 Task: Create a due date automation trigger when advanced on, 2 working days after a card is due add dates without an incomplete due date at 11:00 AM.
Action: Mouse moved to (1240, 98)
Screenshot: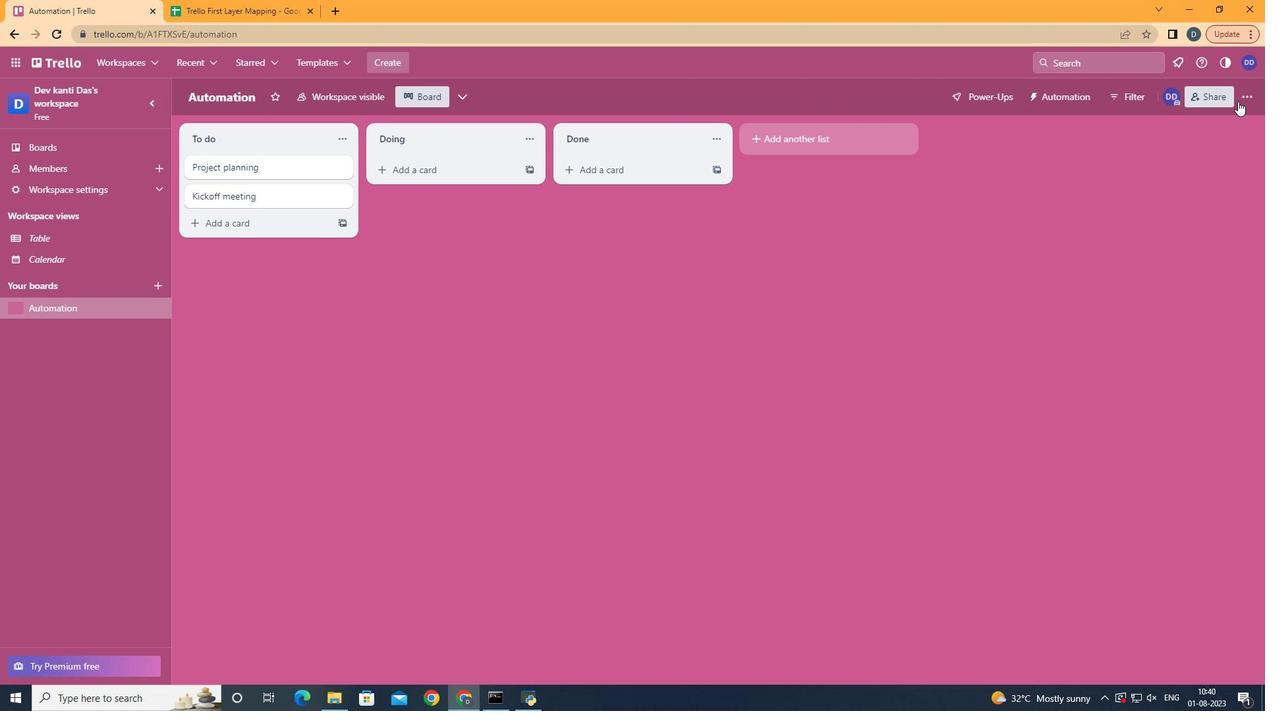 
Action: Mouse pressed left at (1240, 98)
Screenshot: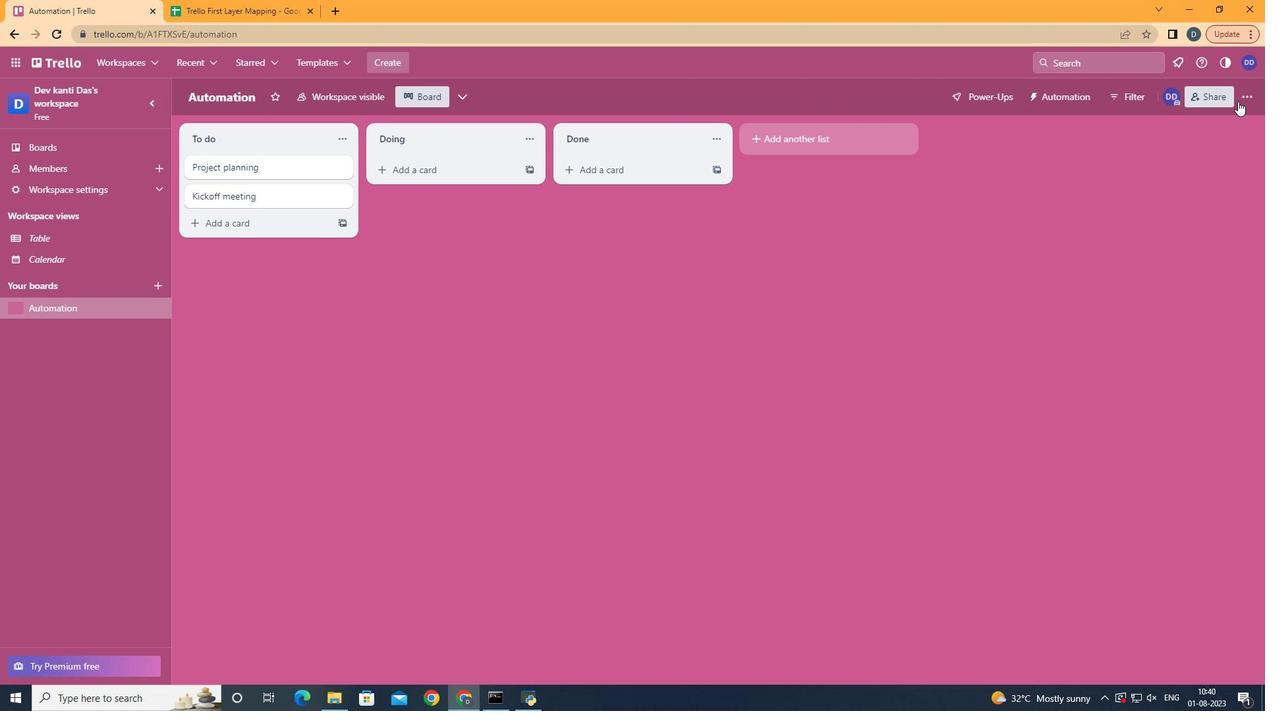 
Action: Mouse moved to (1175, 270)
Screenshot: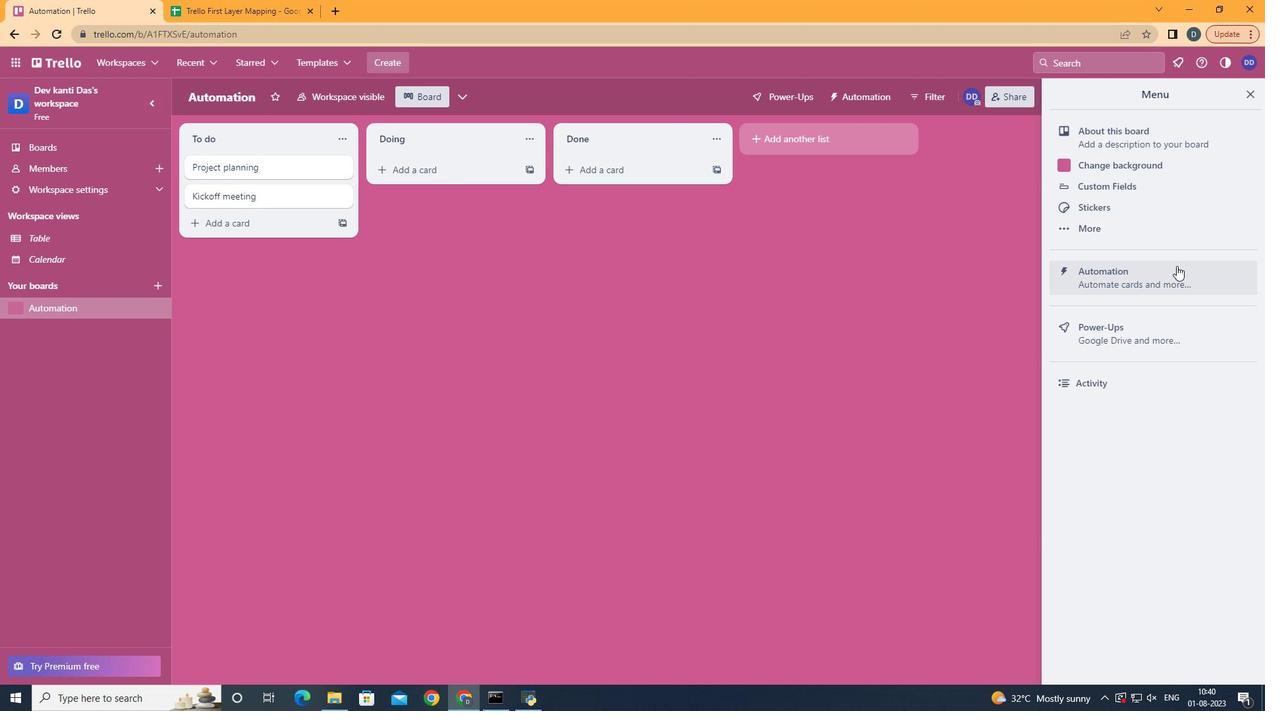 
Action: Mouse pressed left at (1175, 270)
Screenshot: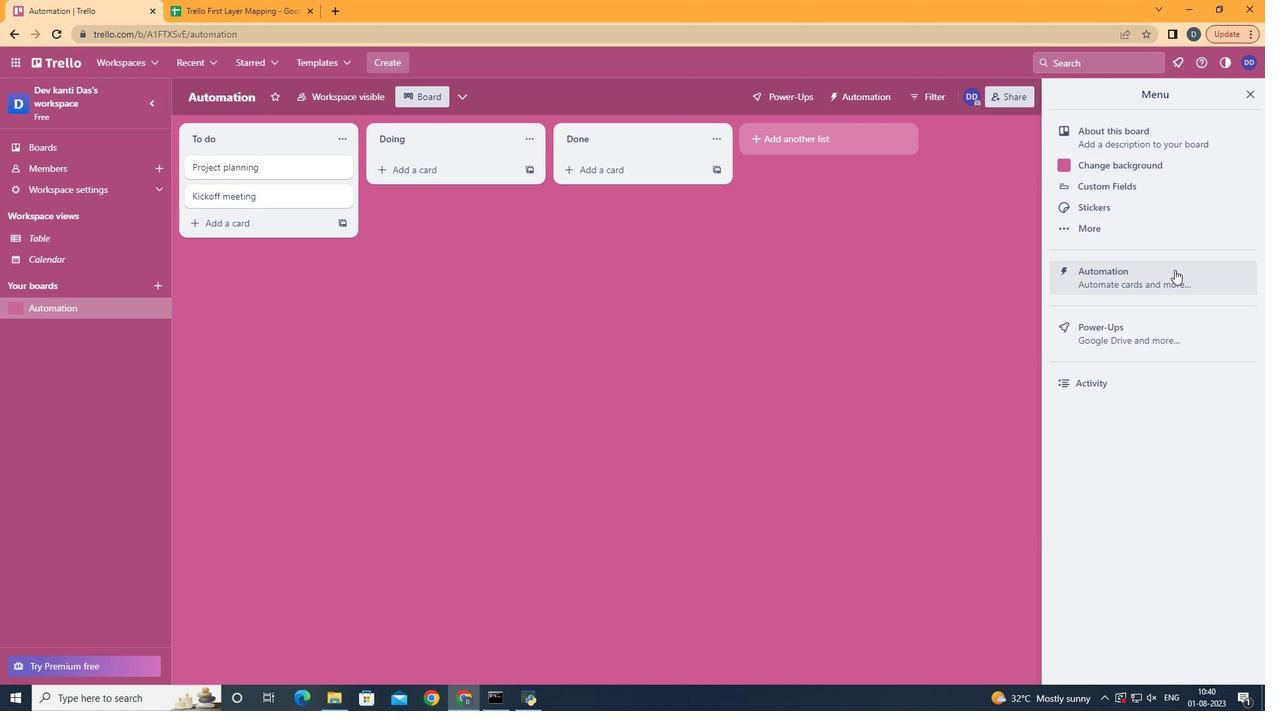 
Action: Mouse moved to (278, 260)
Screenshot: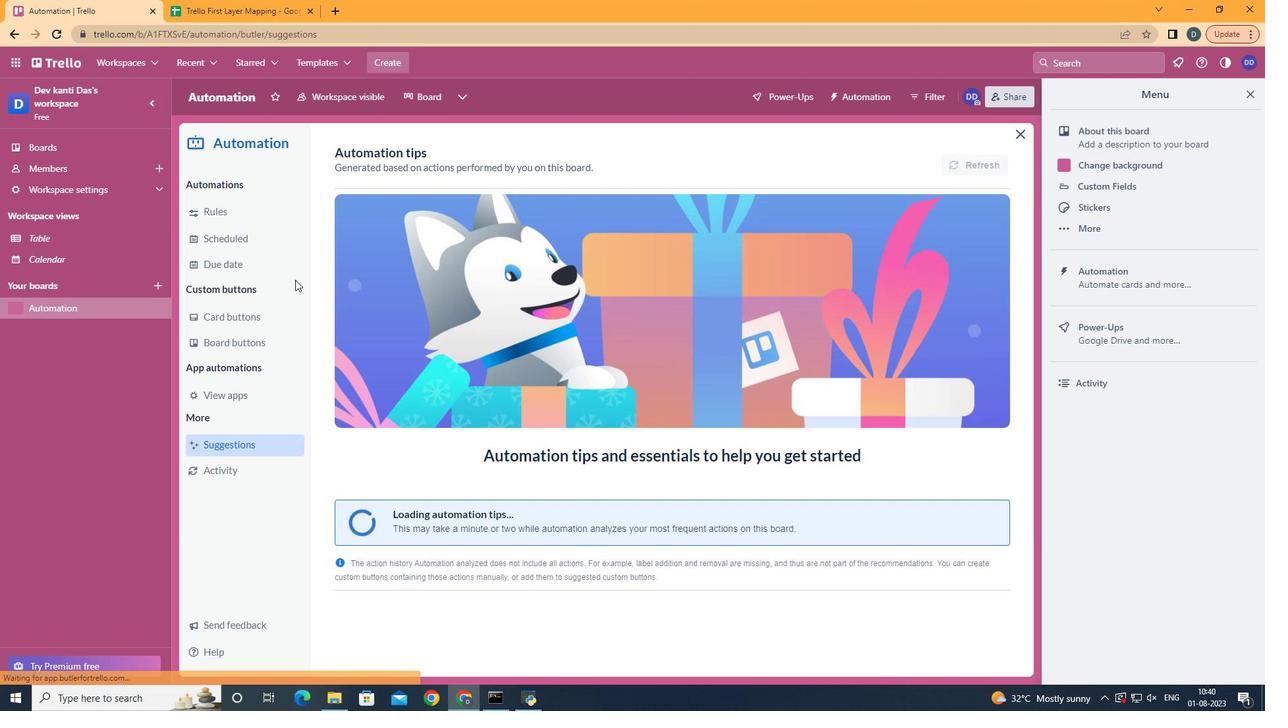 
Action: Mouse pressed left at (278, 260)
Screenshot: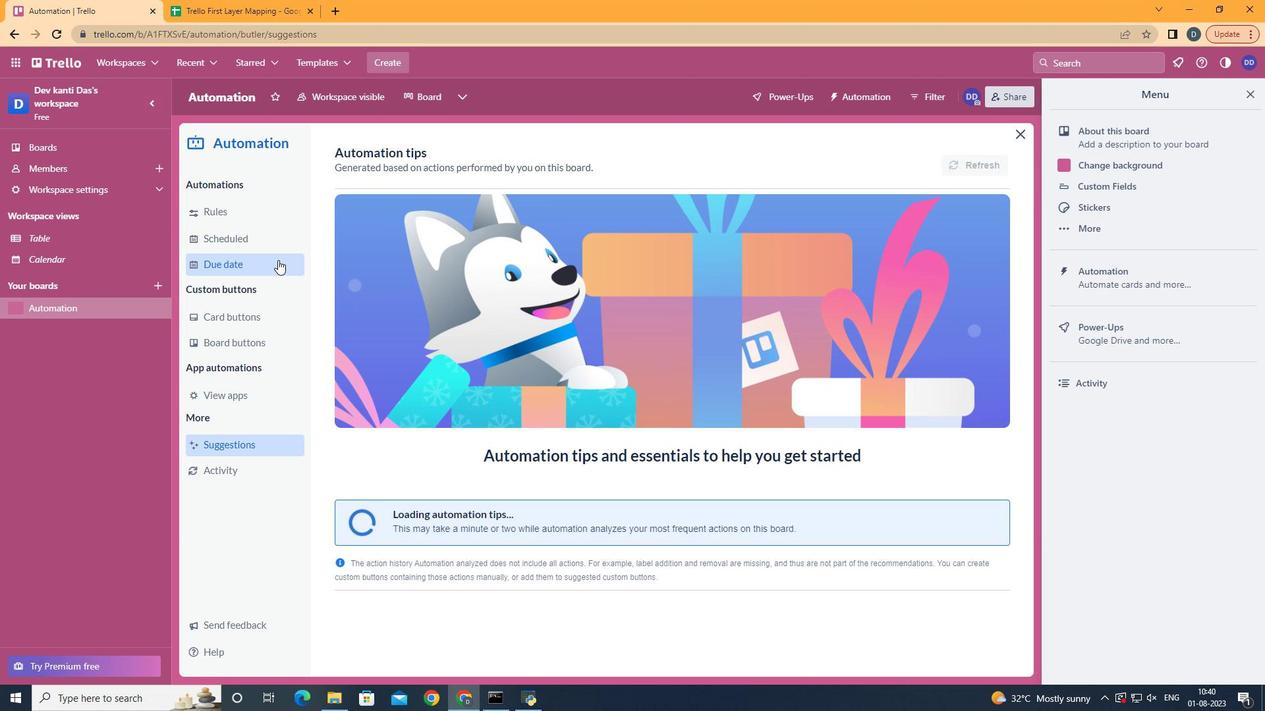 
Action: Mouse moved to (933, 156)
Screenshot: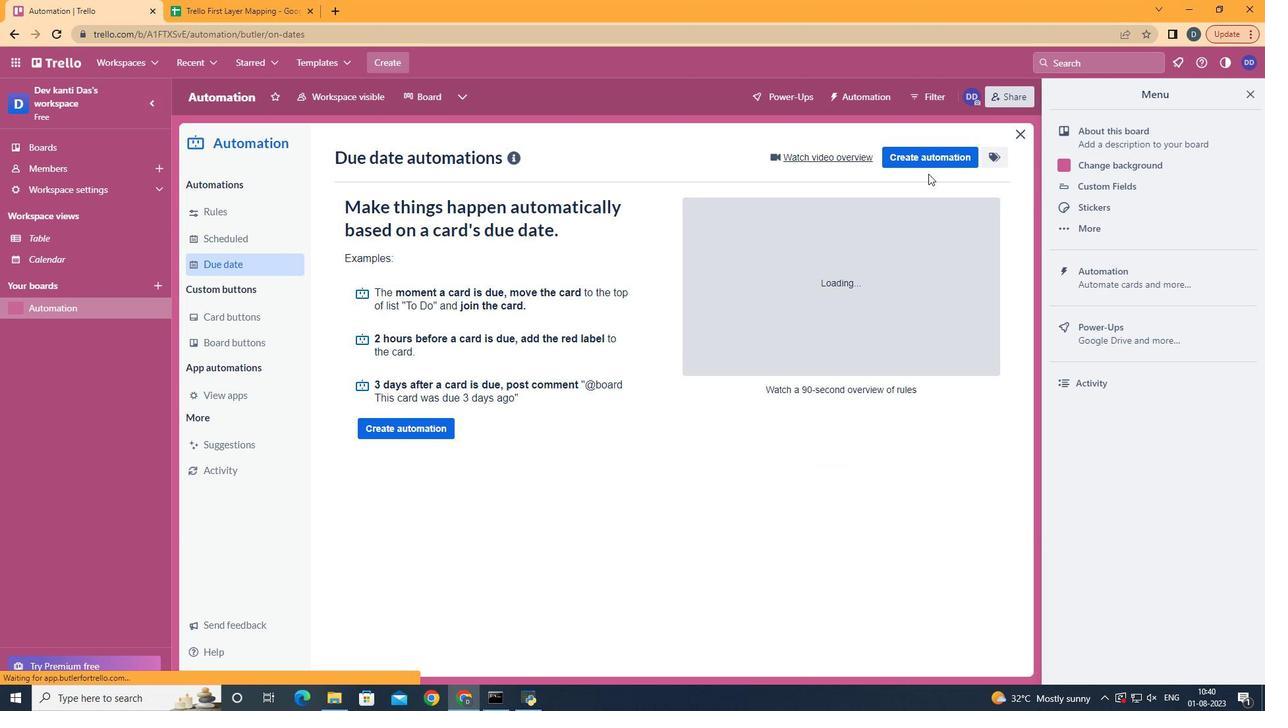 
Action: Mouse pressed left at (933, 156)
Screenshot: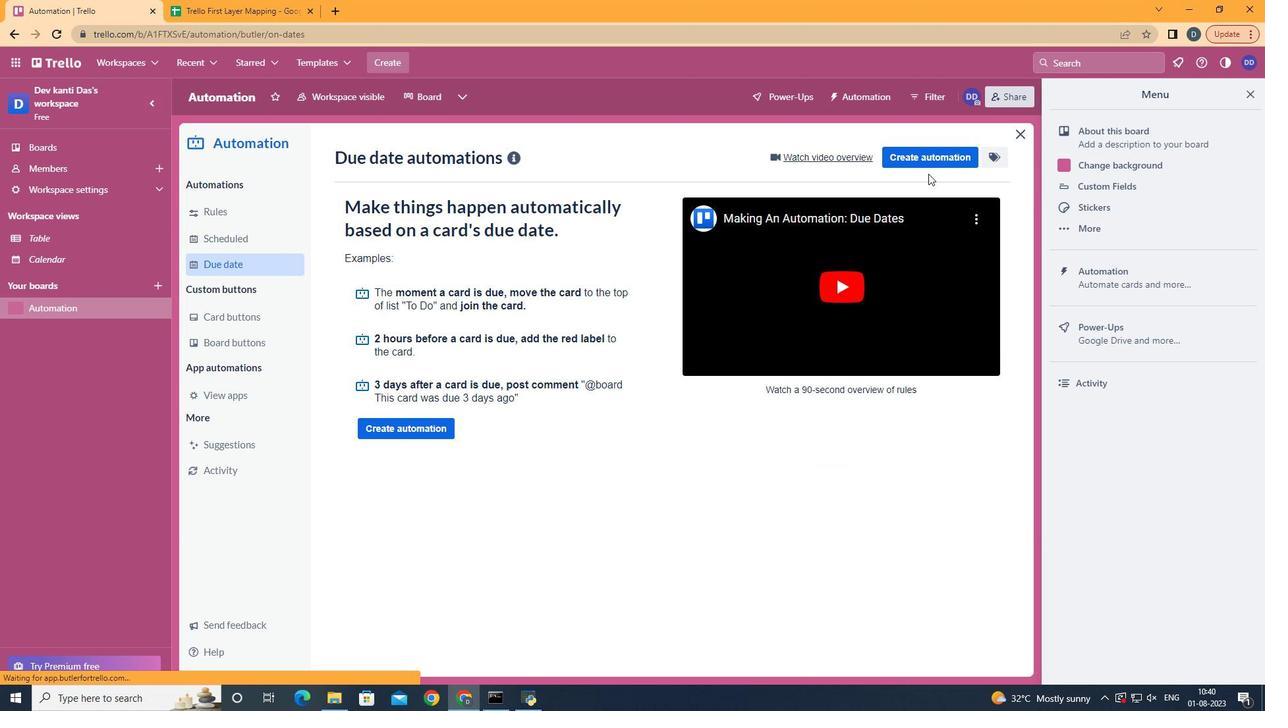 
Action: Mouse moved to (653, 294)
Screenshot: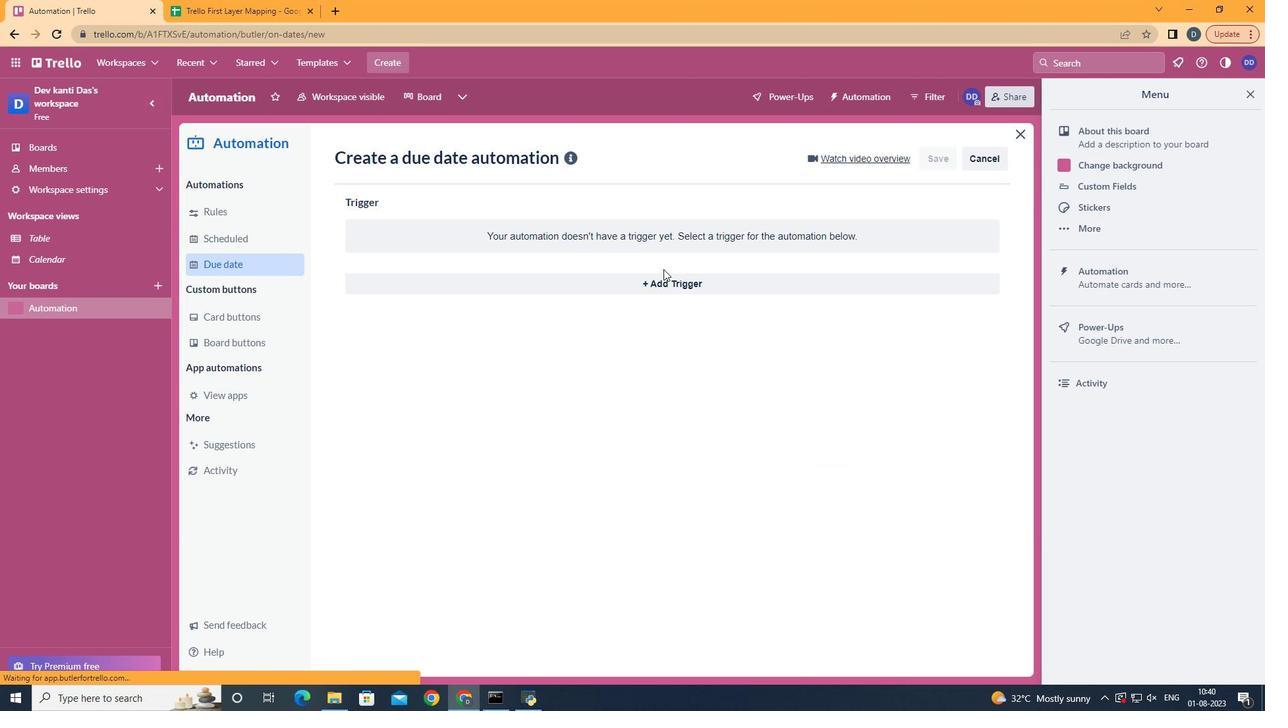 
Action: Mouse pressed left at (654, 286)
Screenshot: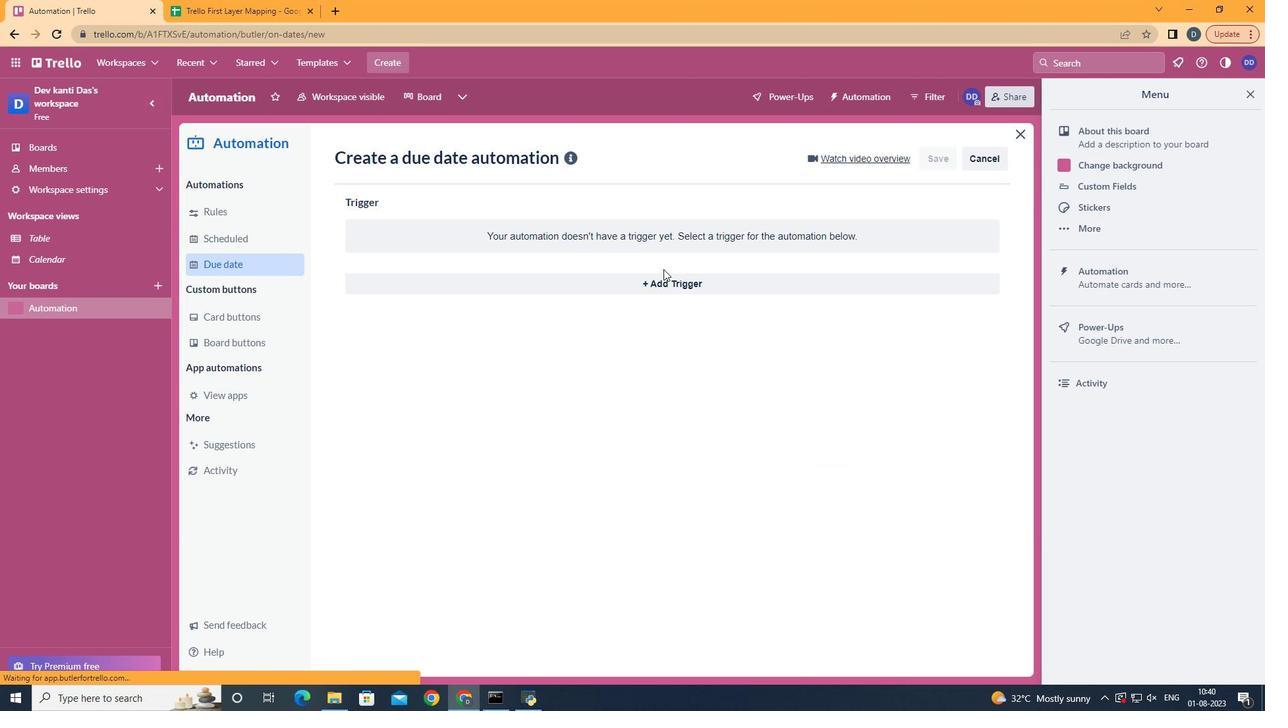 
Action: Mouse moved to (432, 535)
Screenshot: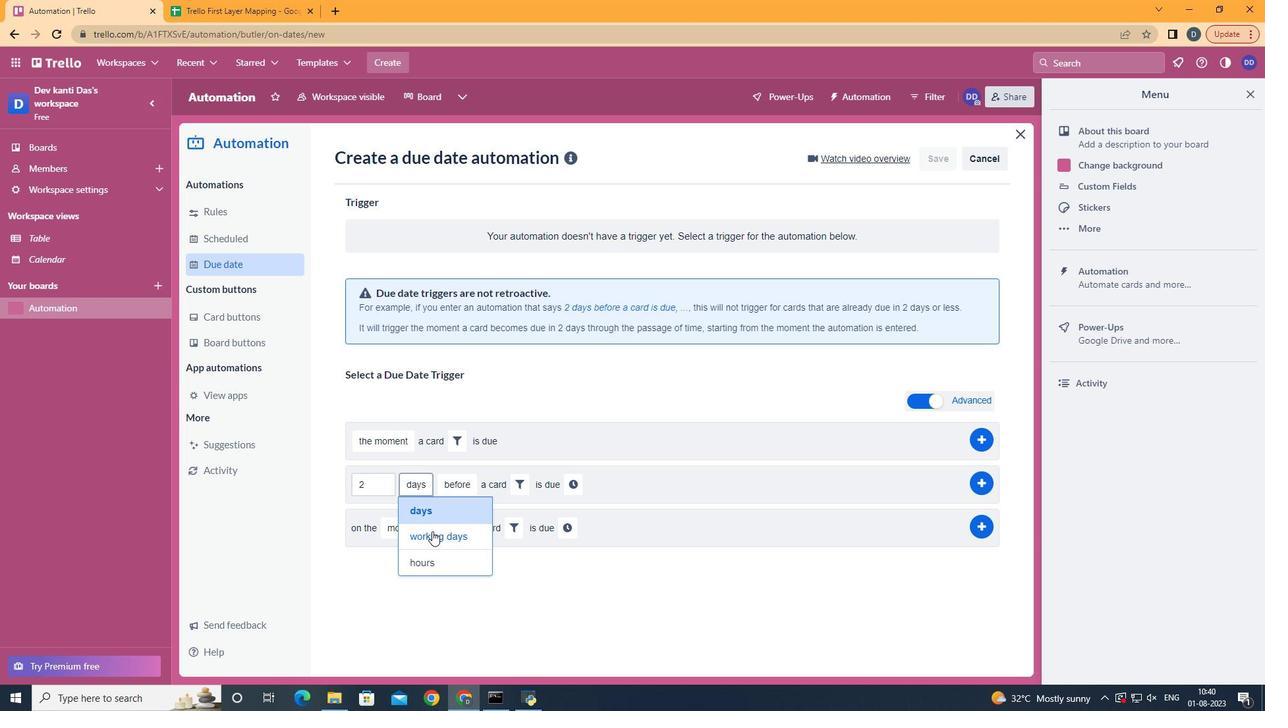 
Action: Mouse pressed left at (432, 535)
Screenshot: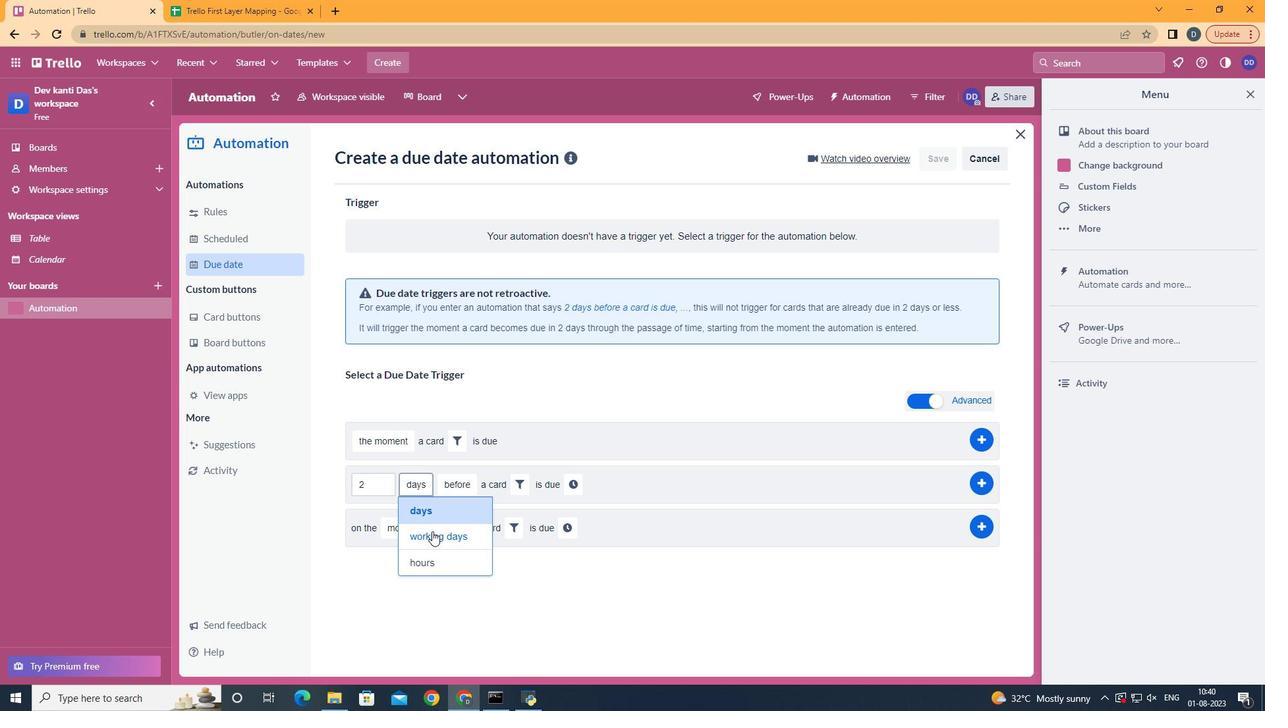 
Action: Mouse moved to (492, 533)
Screenshot: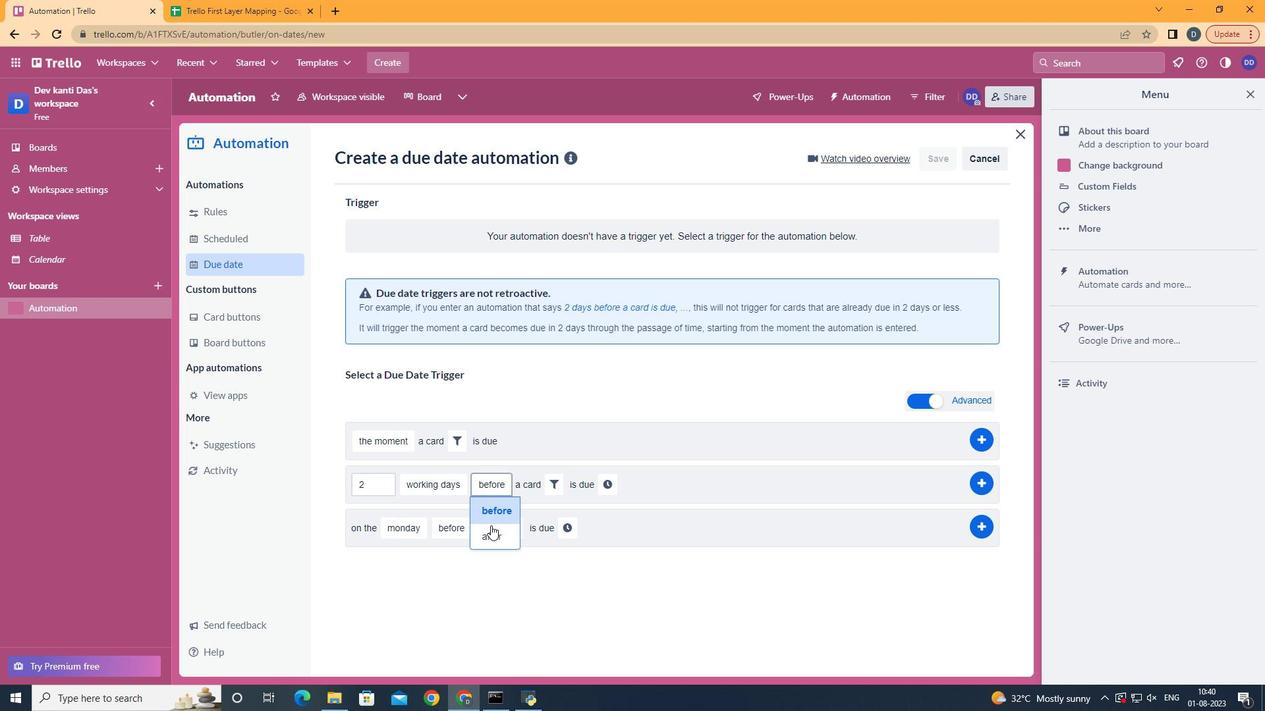 
Action: Mouse pressed left at (492, 533)
Screenshot: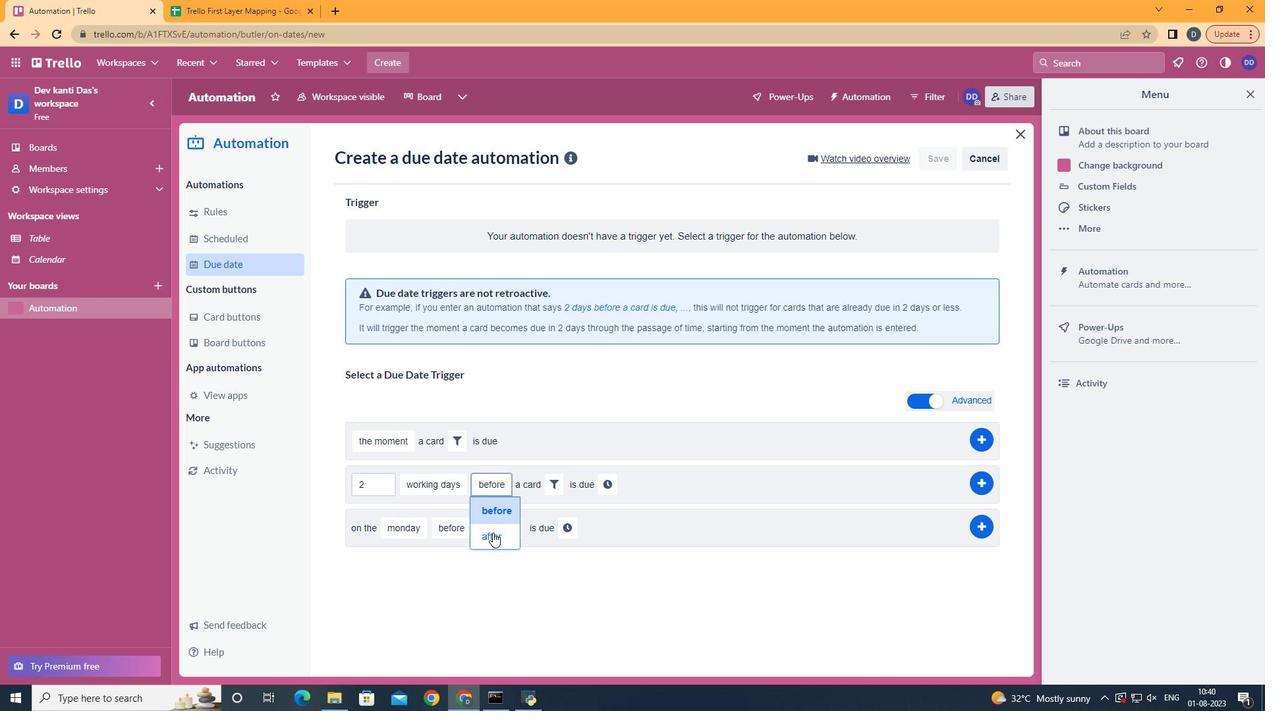 
Action: Mouse moved to (550, 486)
Screenshot: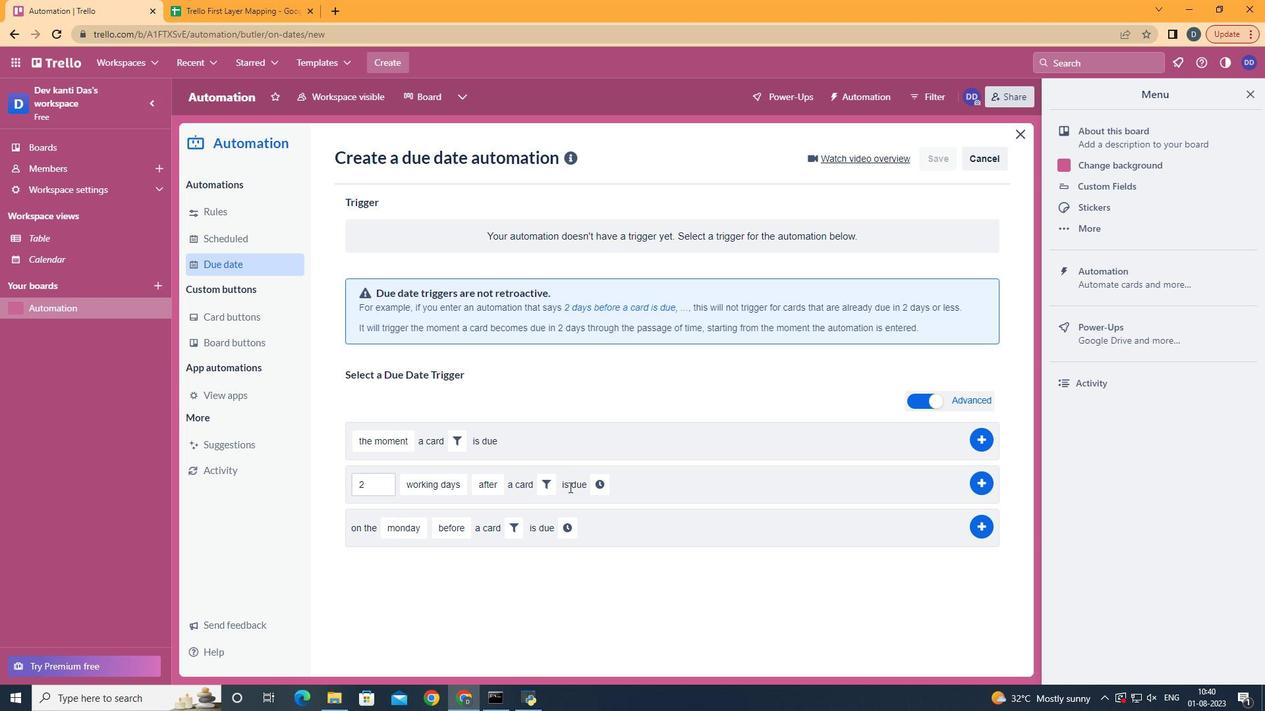 
Action: Mouse pressed left at (550, 486)
Screenshot: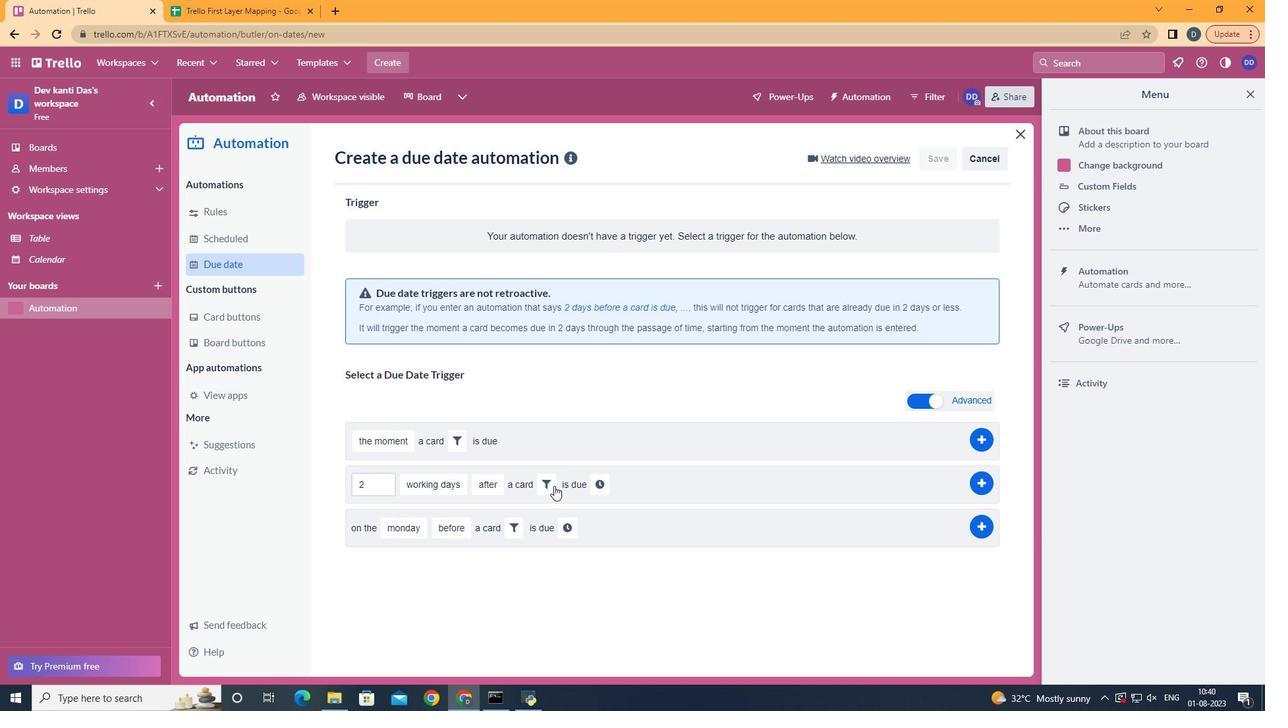 
Action: Mouse moved to (612, 521)
Screenshot: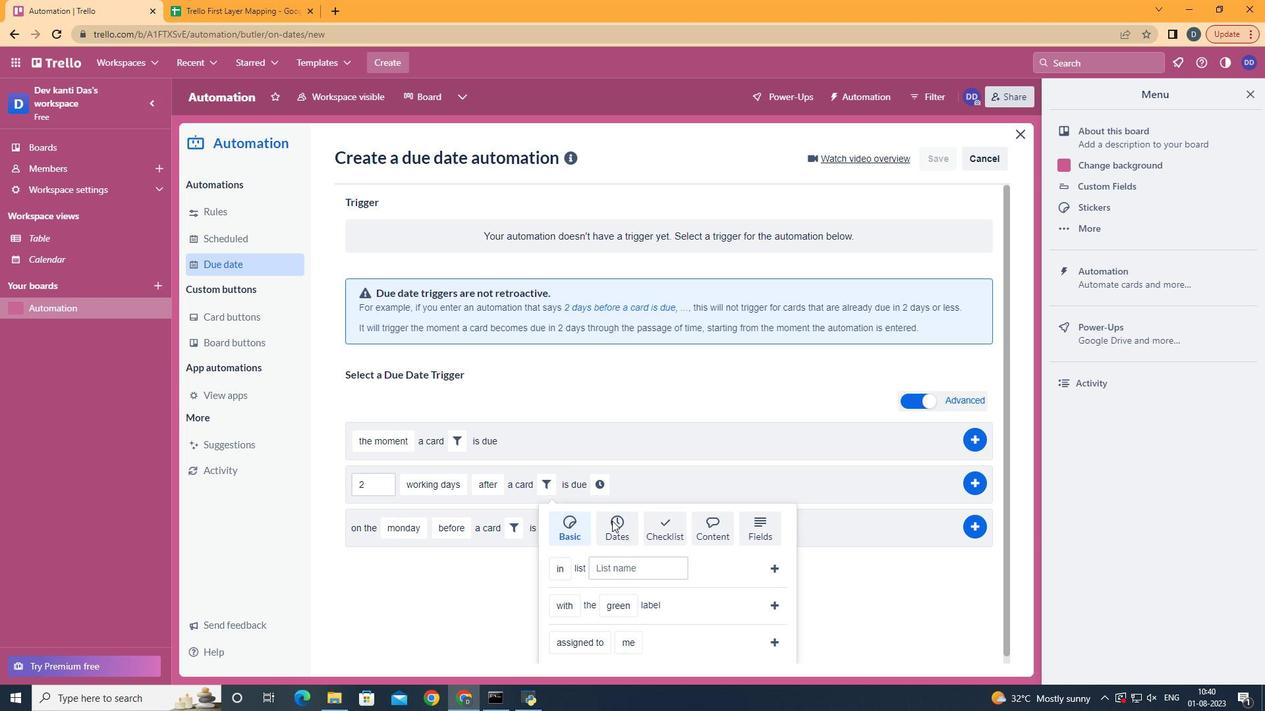 
Action: Mouse pressed left at (612, 521)
Screenshot: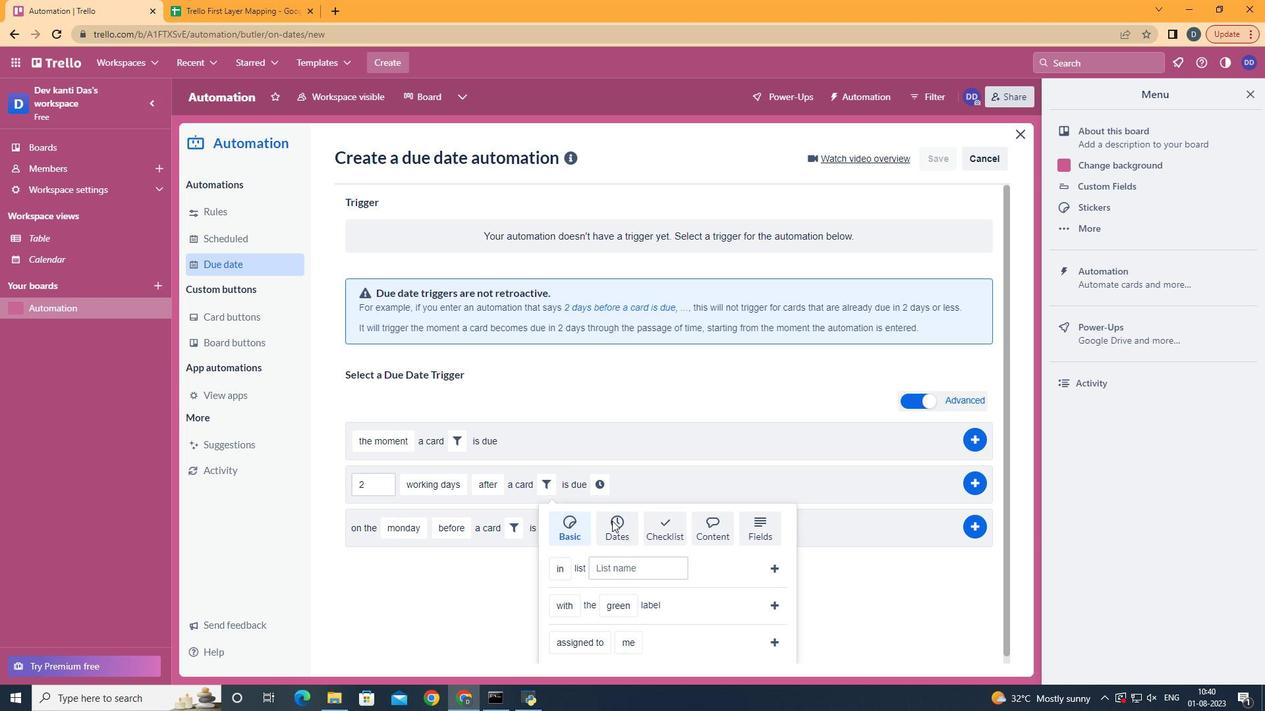 
Action: Mouse moved to (574, 618)
Screenshot: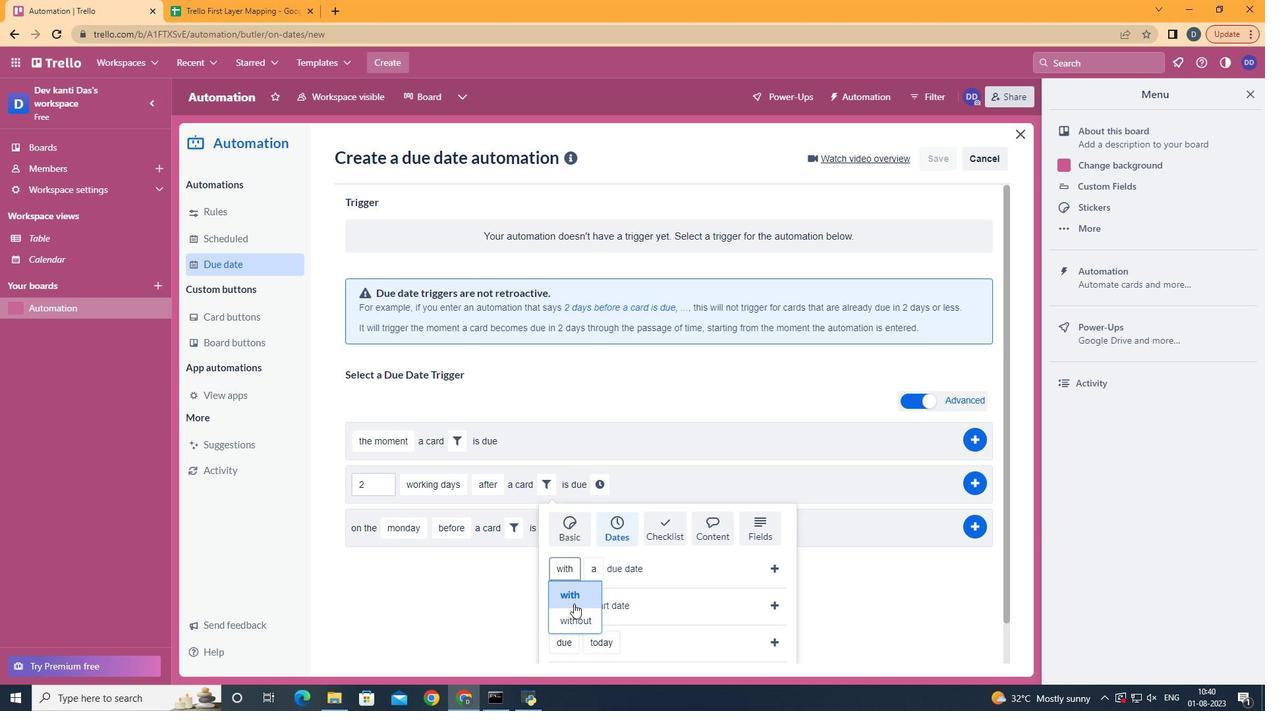 
Action: Mouse pressed left at (574, 618)
Screenshot: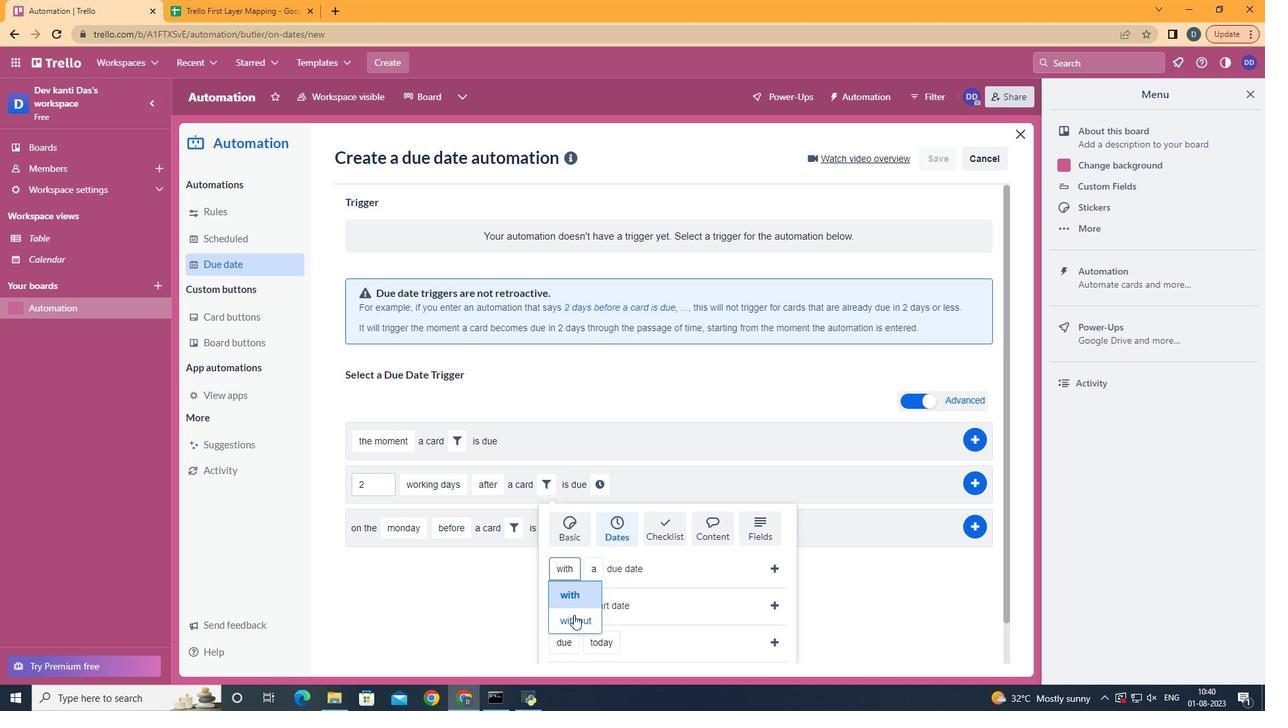 
Action: Mouse moved to (624, 521)
Screenshot: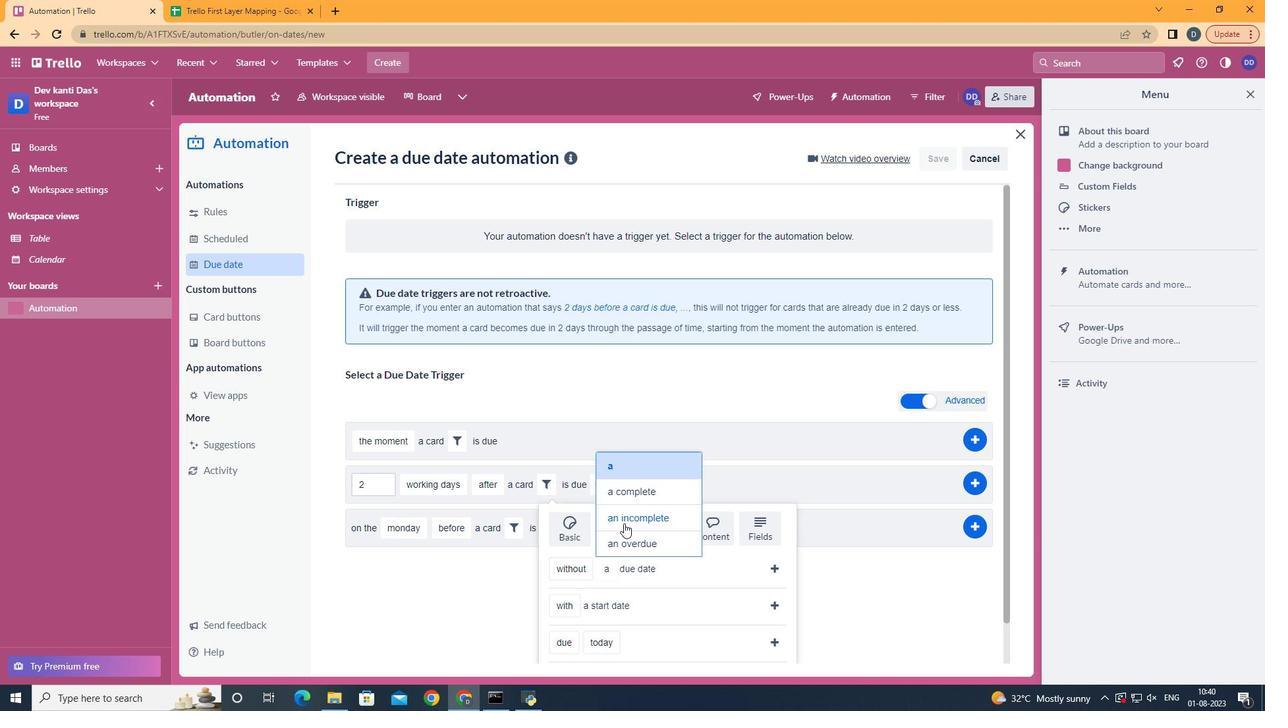 
Action: Mouse pressed left at (624, 521)
Screenshot: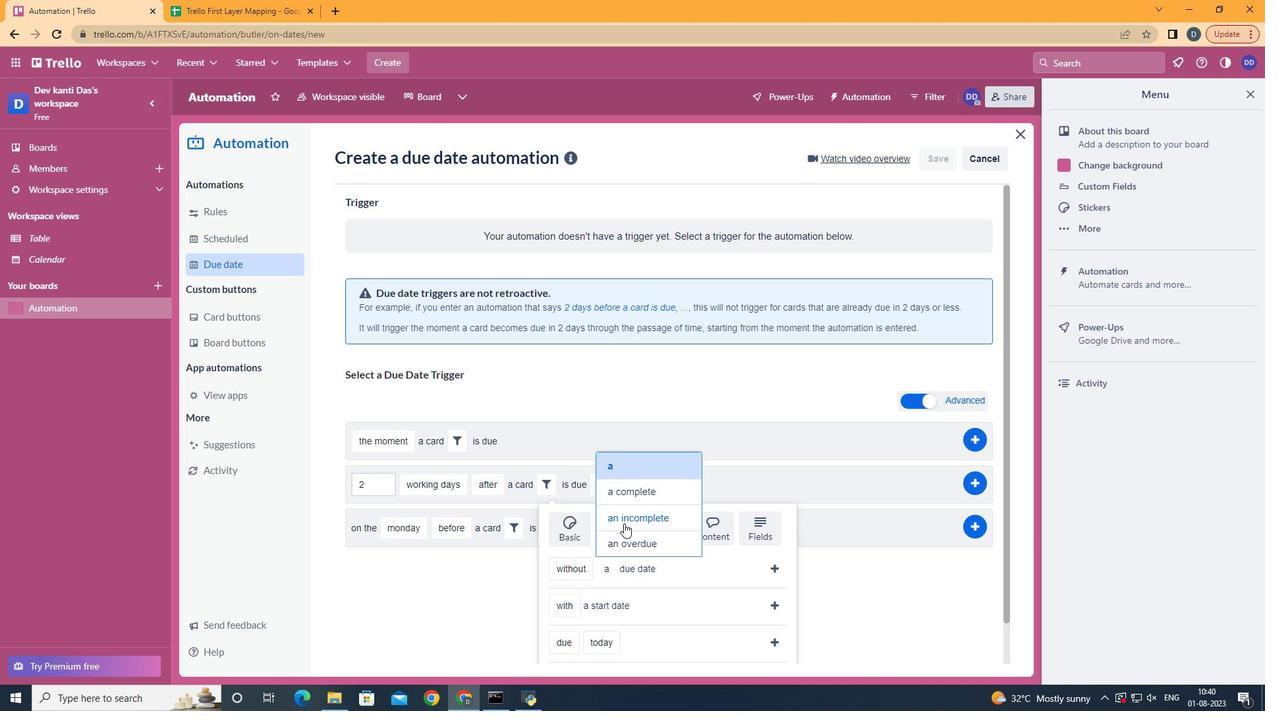 
Action: Mouse moved to (769, 568)
Screenshot: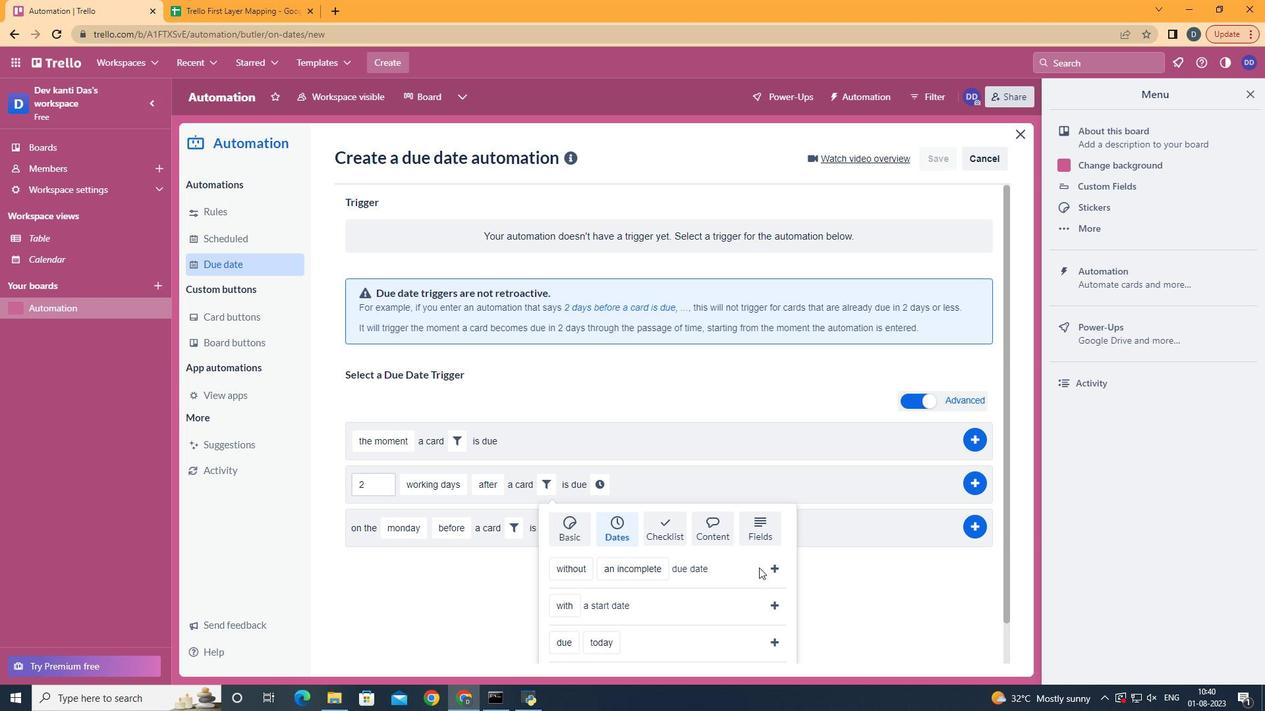 
Action: Mouse pressed left at (769, 568)
Screenshot: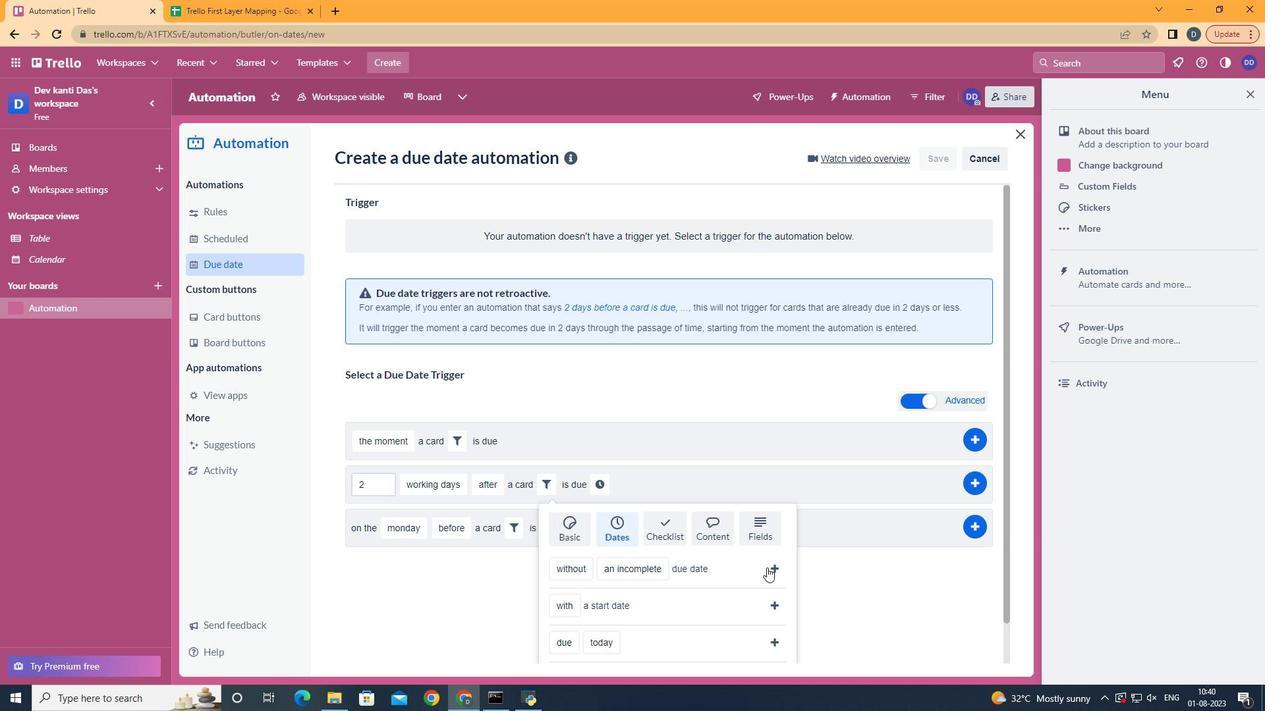 
Action: Mouse moved to (756, 480)
Screenshot: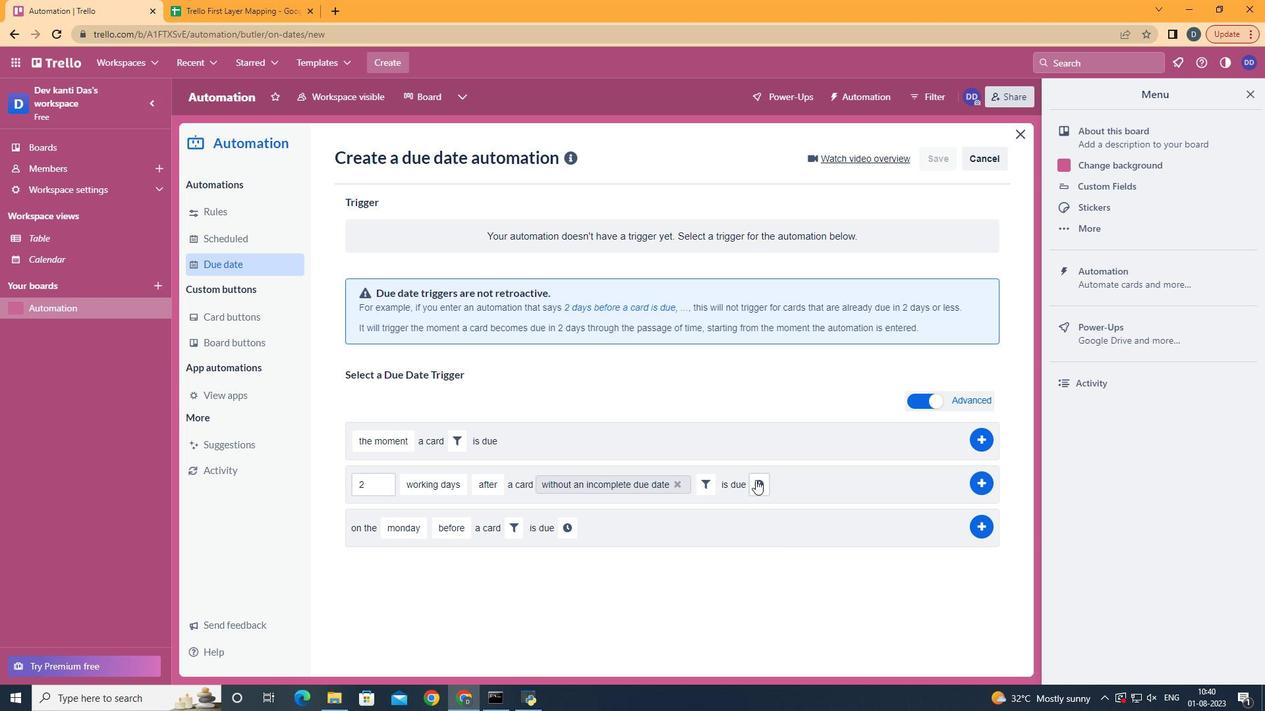
Action: Mouse pressed left at (756, 480)
Screenshot: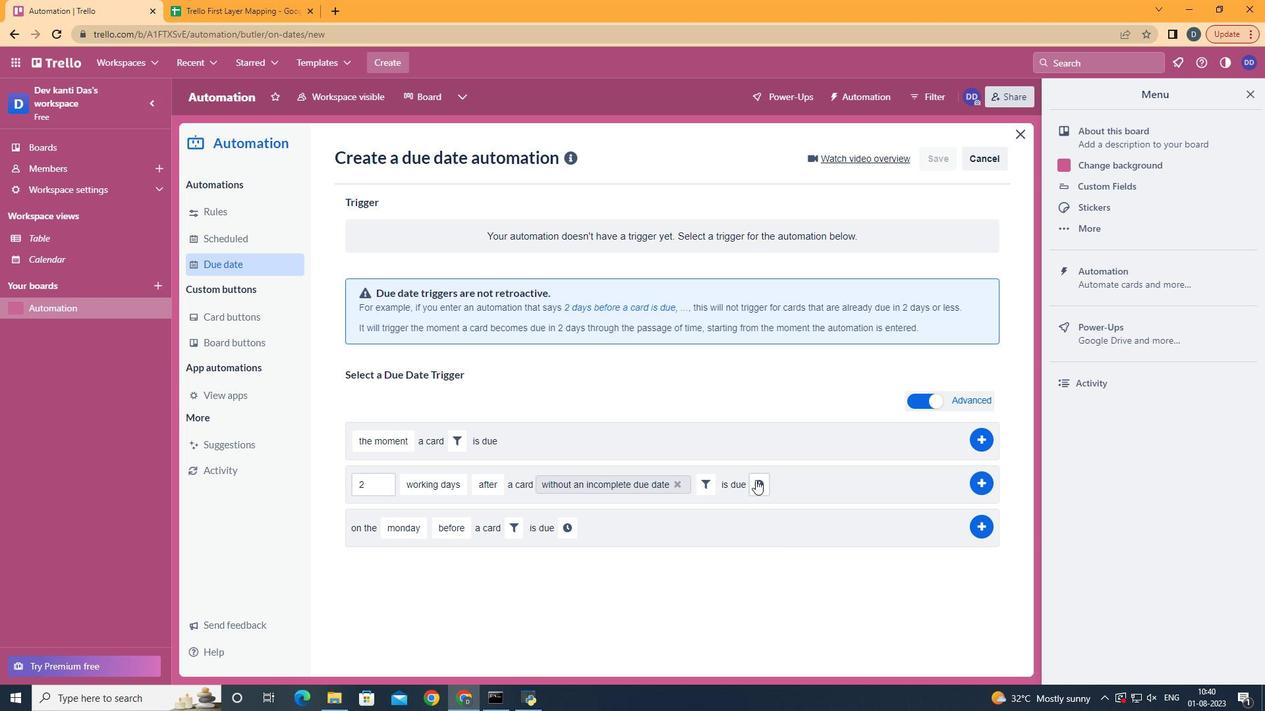 
Action: Mouse moved to (790, 494)
Screenshot: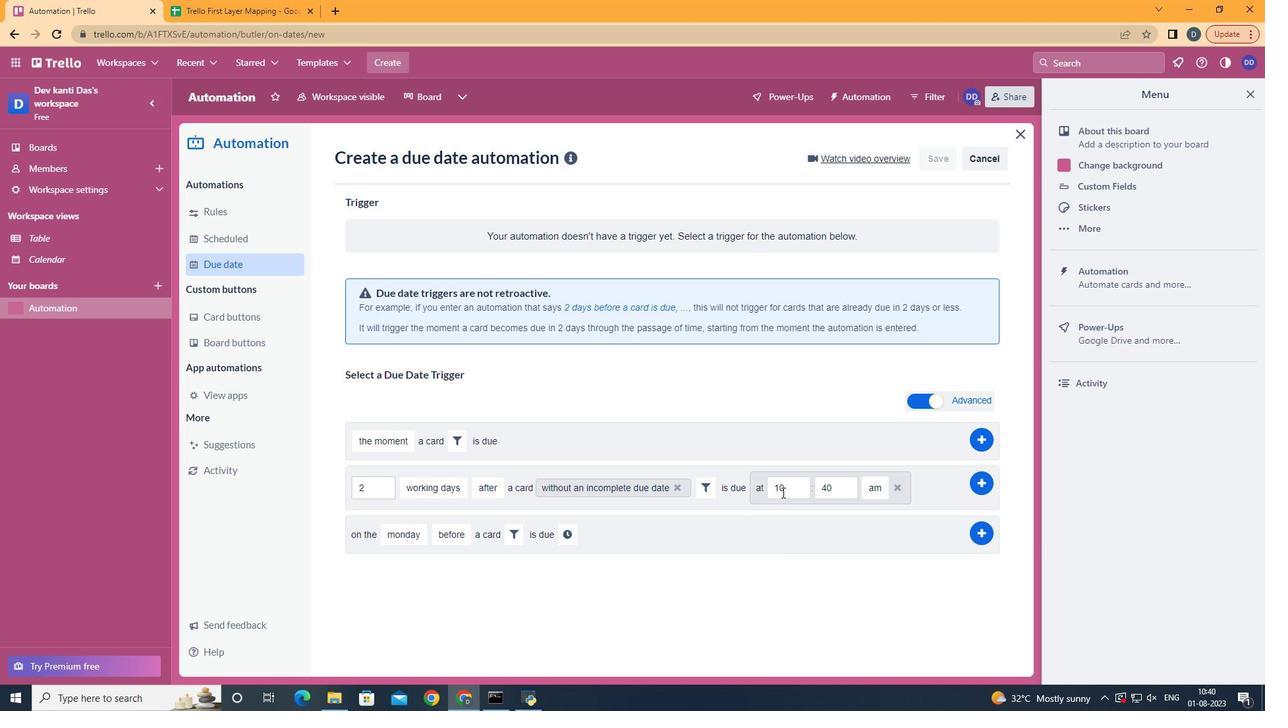 
Action: Mouse pressed left at (790, 494)
Screenshot: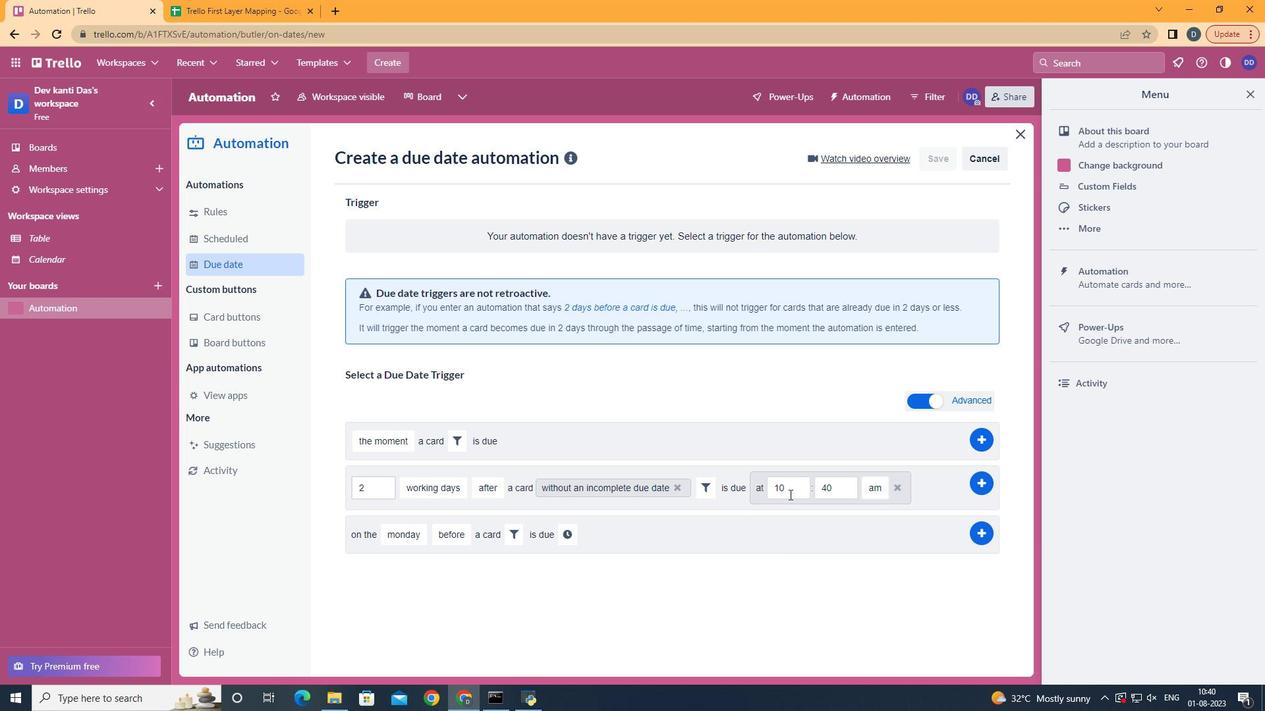 
Action: Mouse moved to (790, 494)
Screenshot: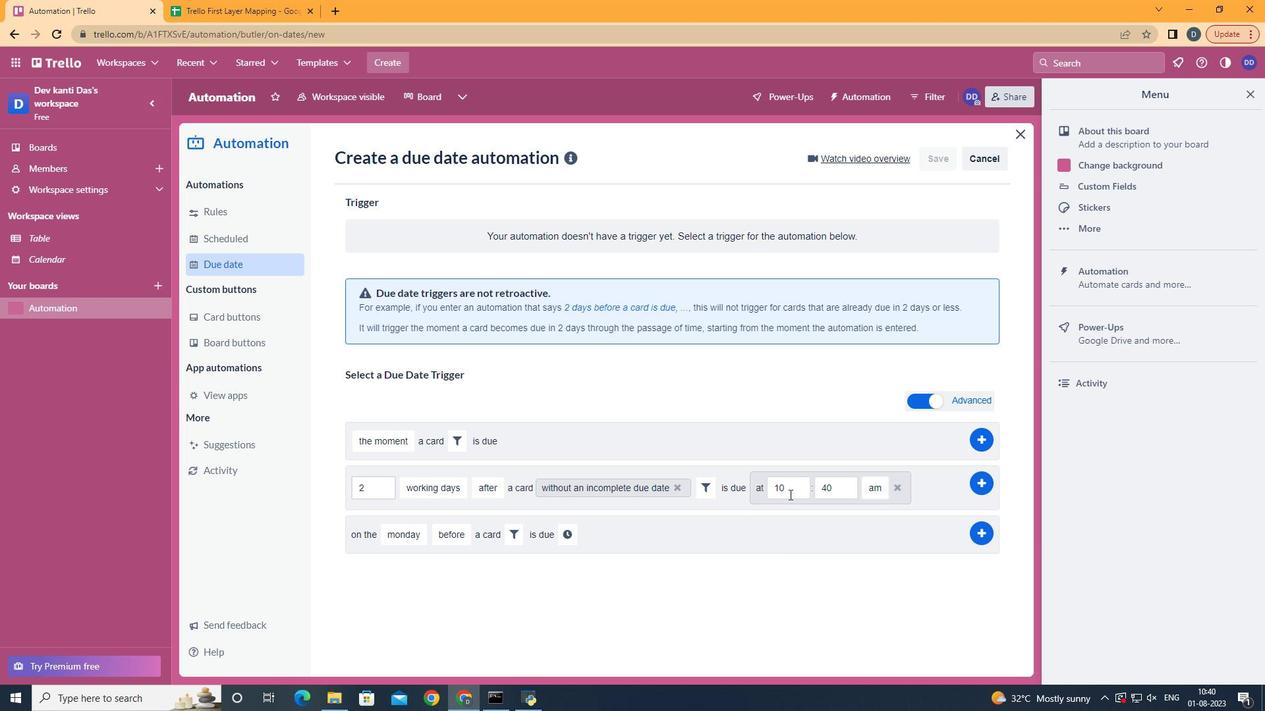
Action: Key pressed <Key.backspace>1
Screenshot: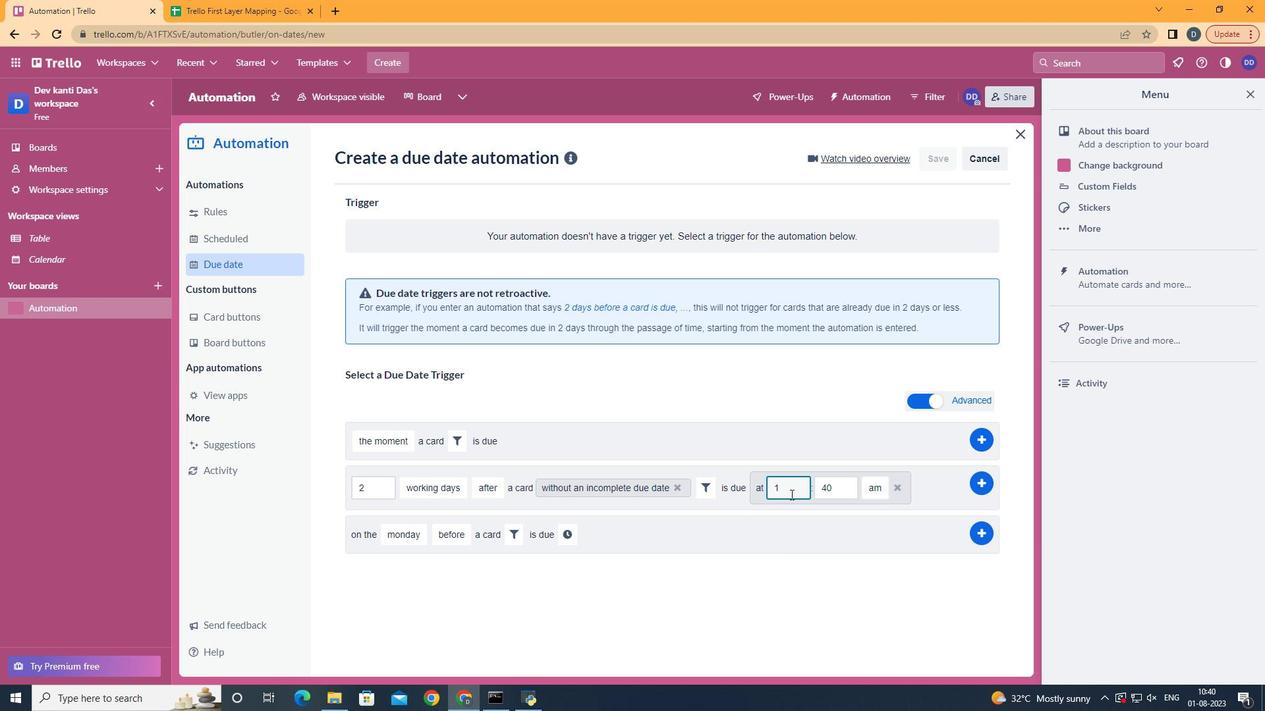 
Action: Mouse moved to (848, 494)
Screenshot: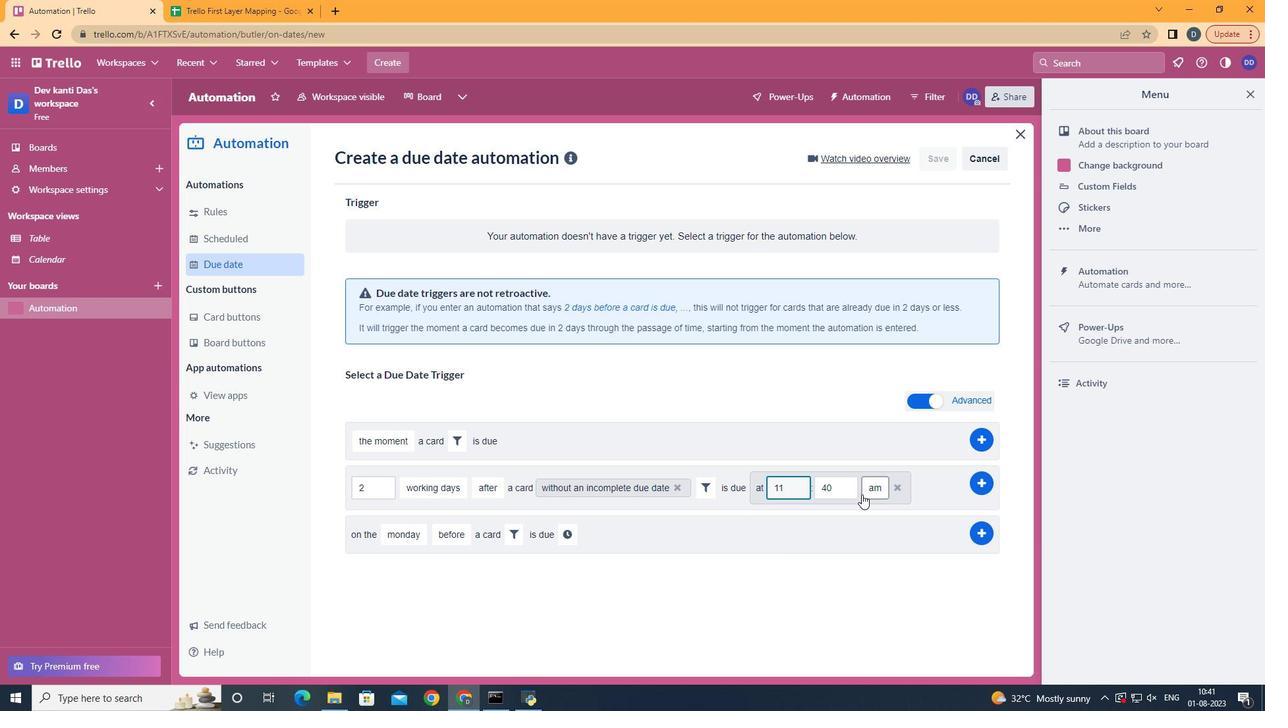 
Action: Mouse pressed left at (848, 494)
Screenshot: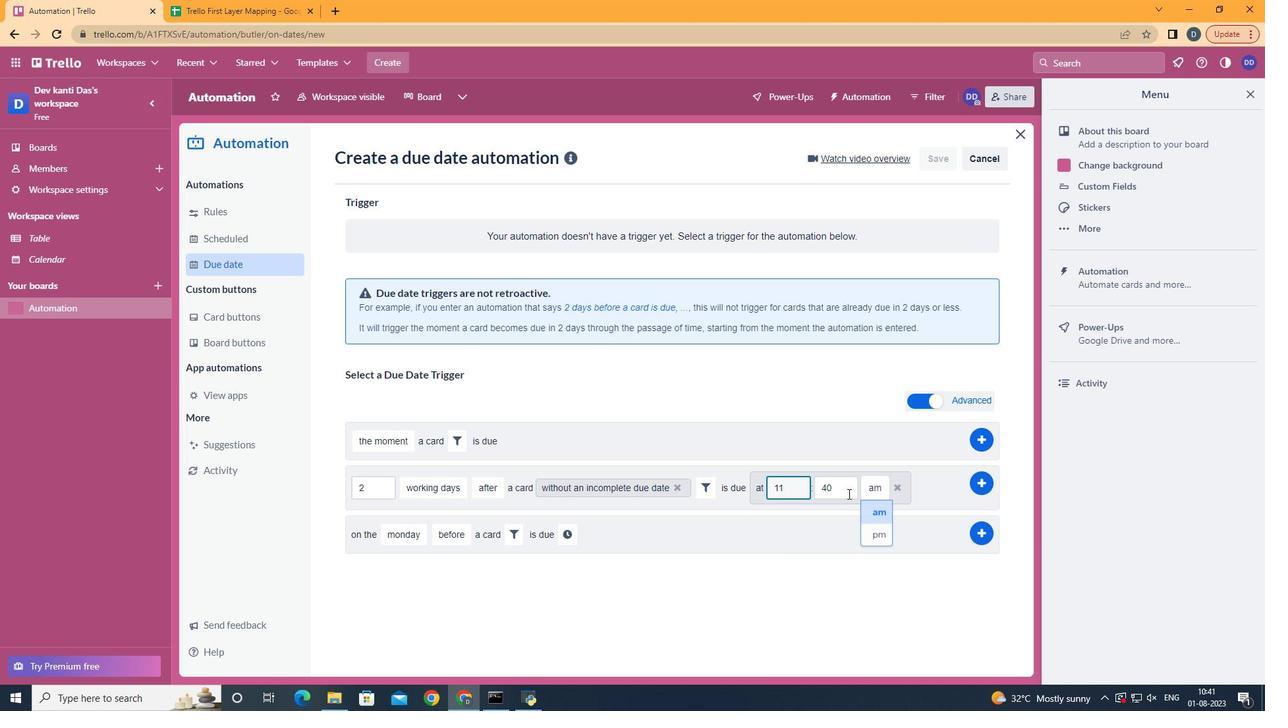 
Action: Key pressed <Key.backspace><Key.backspace>00
Screenshot: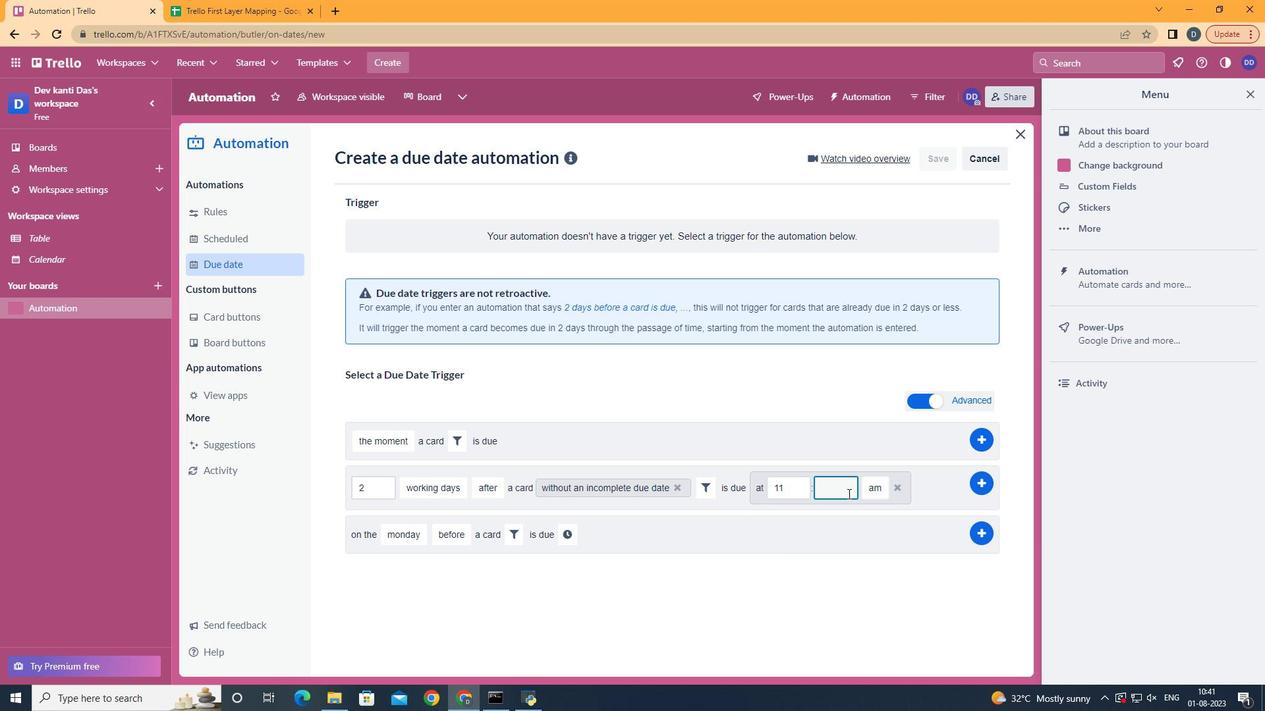 
Action: Mouse moved to (970, 482)
Screenshot: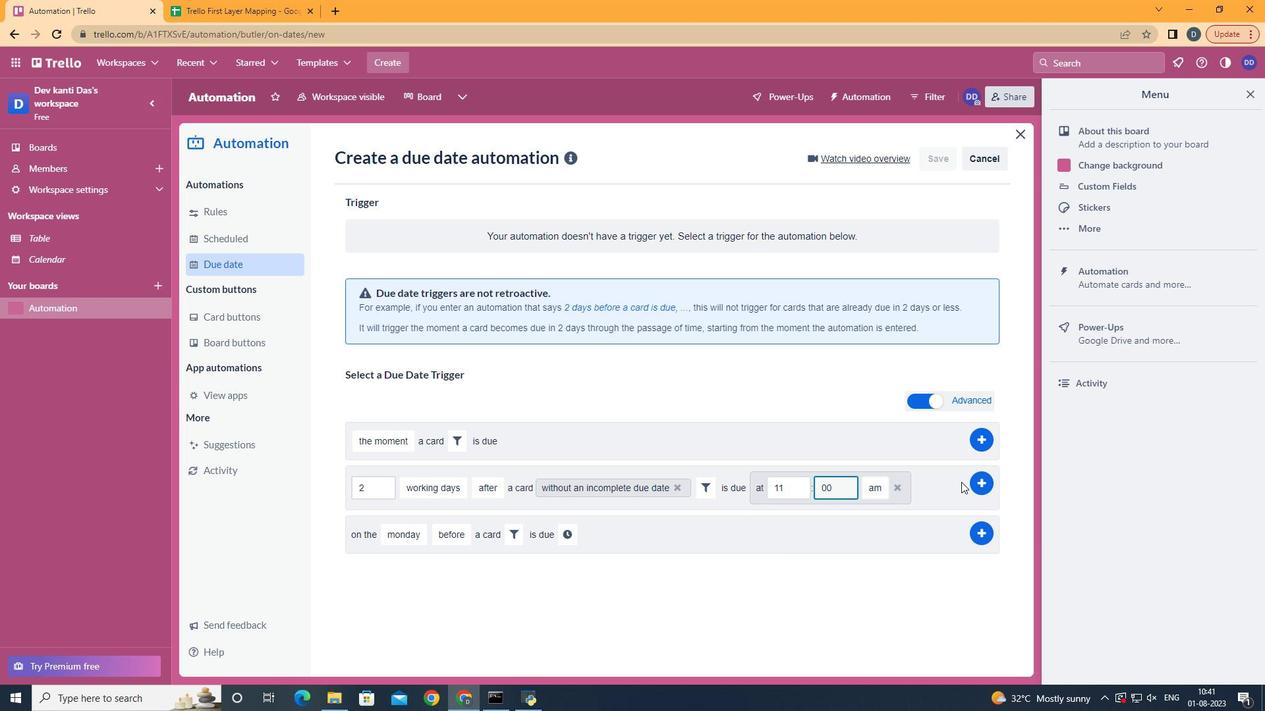 
Action: Mouse pressed left at (970, 482)
Screenshot: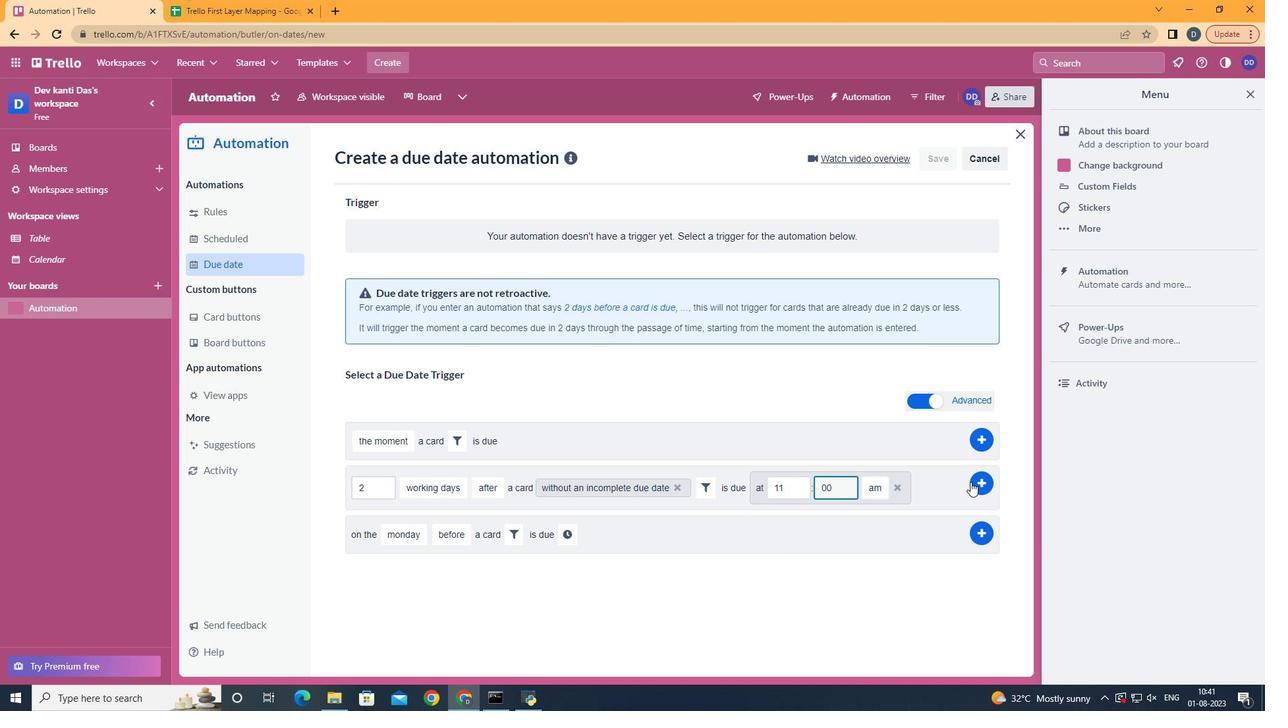 
Action: Mouse moved to (649, 252)
Screenshot: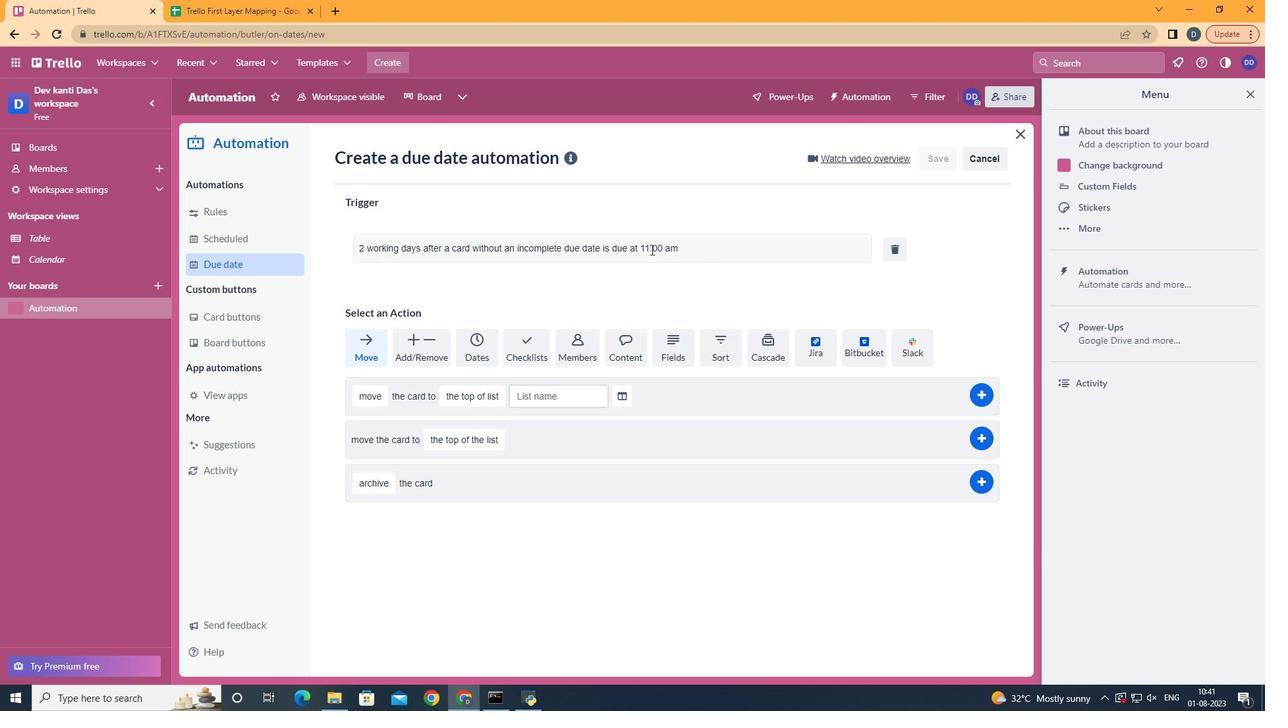 
